 Task: Add a description "HelpHub is a comprehensive customer support platform designed to streamline".
Action: Mouse pressed left at (120, 287)
Screenshot: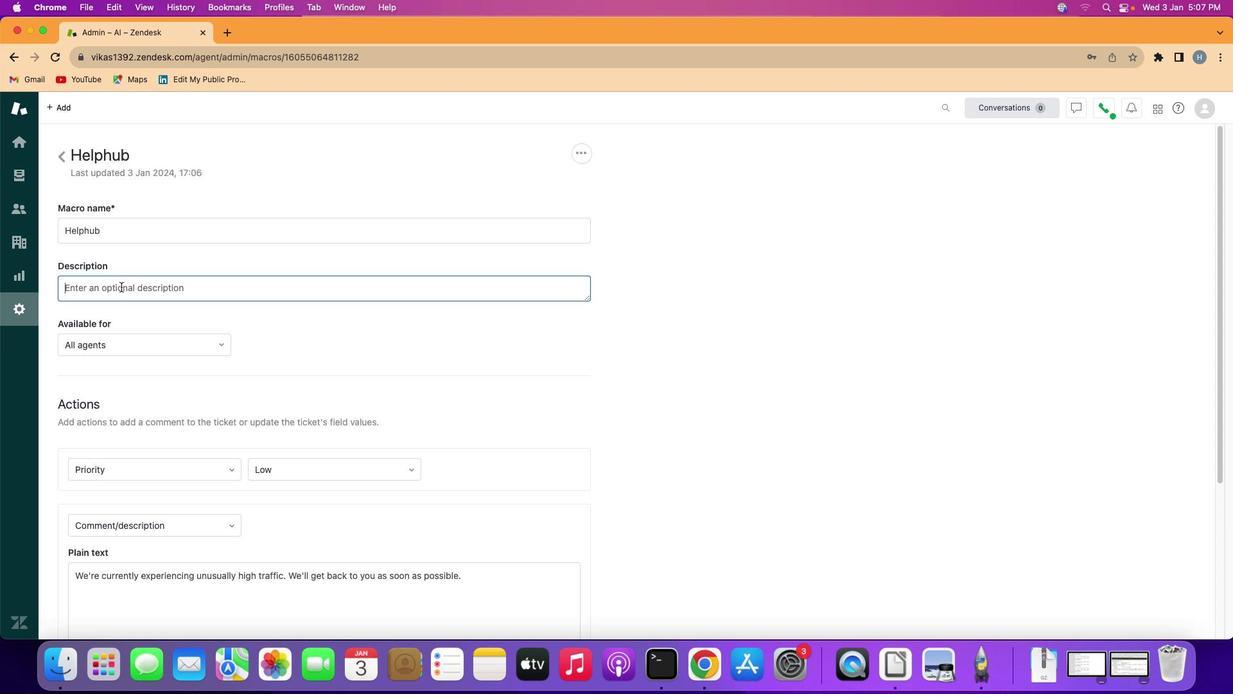 
Action: Key pressed Key.shift'H''e''l''p'Key.shift'H''u''b'Key.space'i''s'Key.space'a'Key.space'c''o''m''p''r''e''h''e''n''s''i''v''e'Key.space'c''u''s''t''o''m''e''r'Key.space's''u''p''p''o''r''t'Key.space'p''l''a''t''f''o''r''m'Key.space'd''e''s''i''g''n''e''d'Key.space't''o'Key.space's''t''r''e''a''m''l''i''n''e'
Screenshot: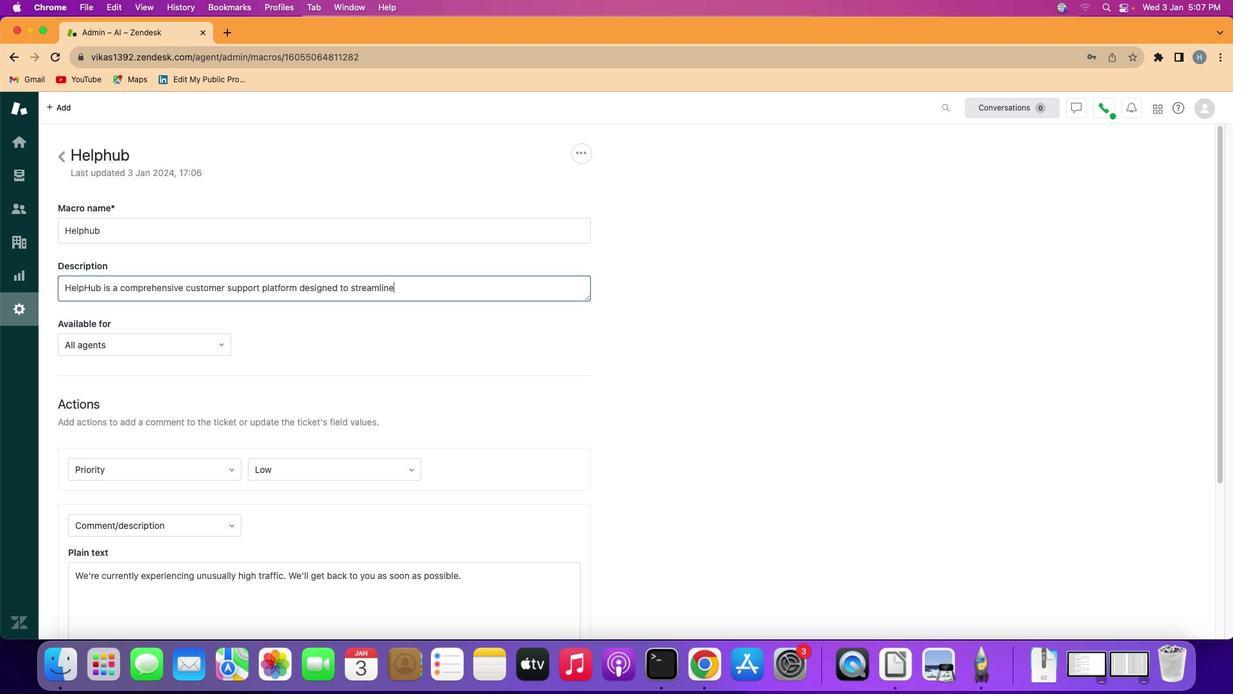 
Action: Mouse moved to (496, 393)
Screenshot: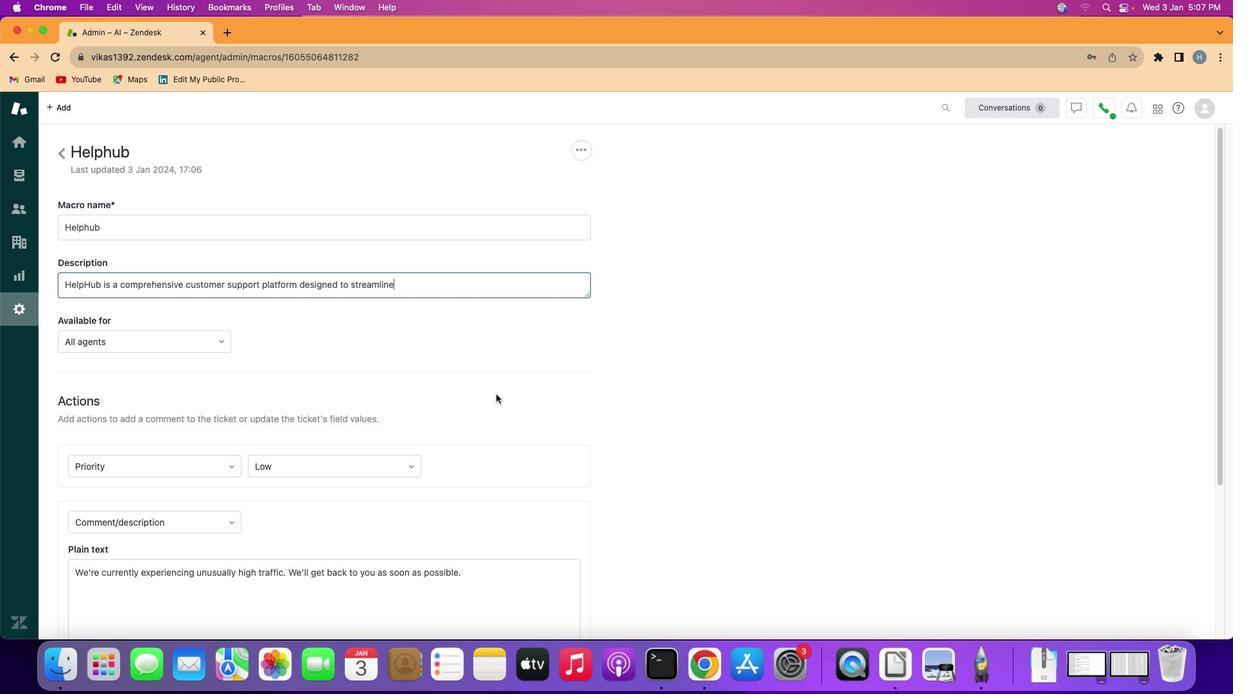 
Action: Mouse scrolled (496, 393) with delta (0, 0)
Screenshot: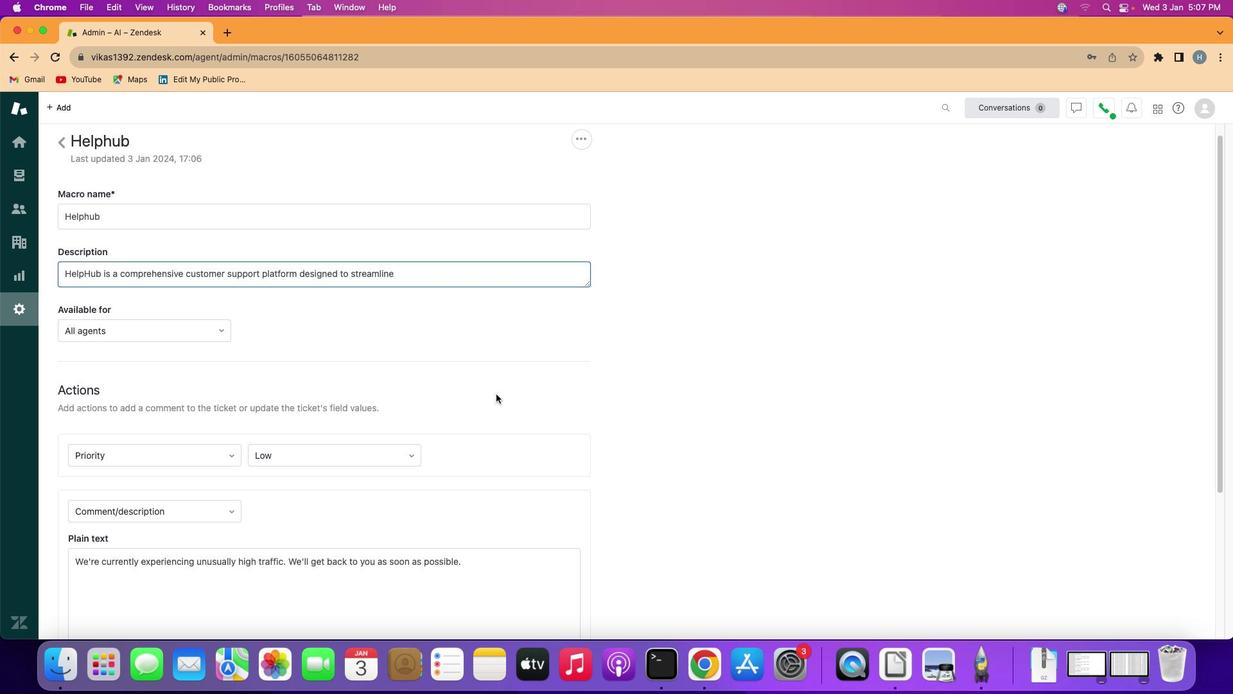 
Action: Mouse scrolled (496, 393) with delta (0, 0)
Screenshot: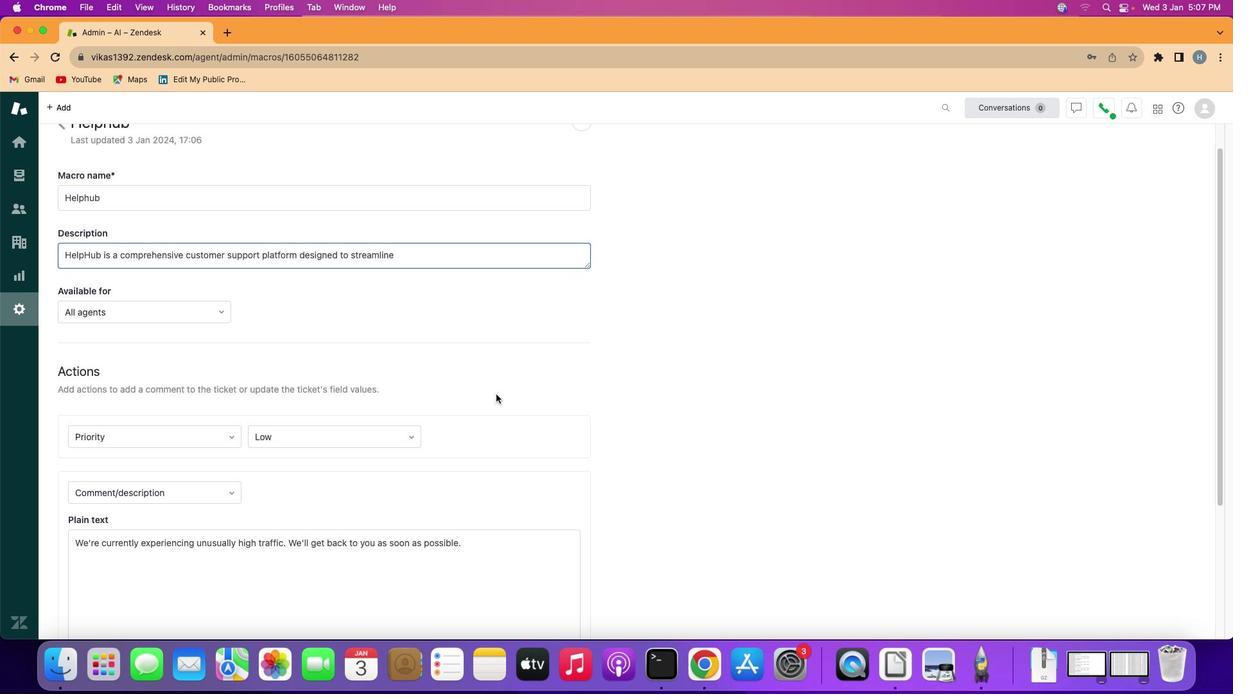 
Action: Mouse scrolled (496, 393) with delta (0, 0)
Screenshot: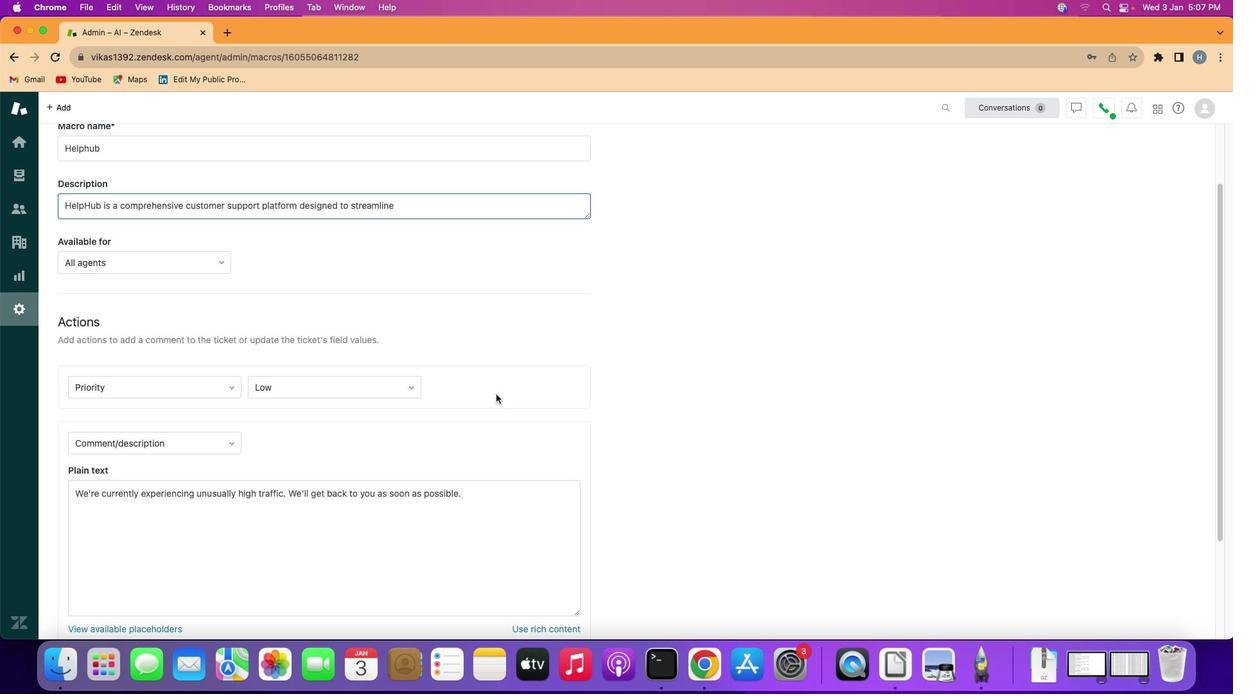
Action: Mouse moved to (496, 394)
Screenshot: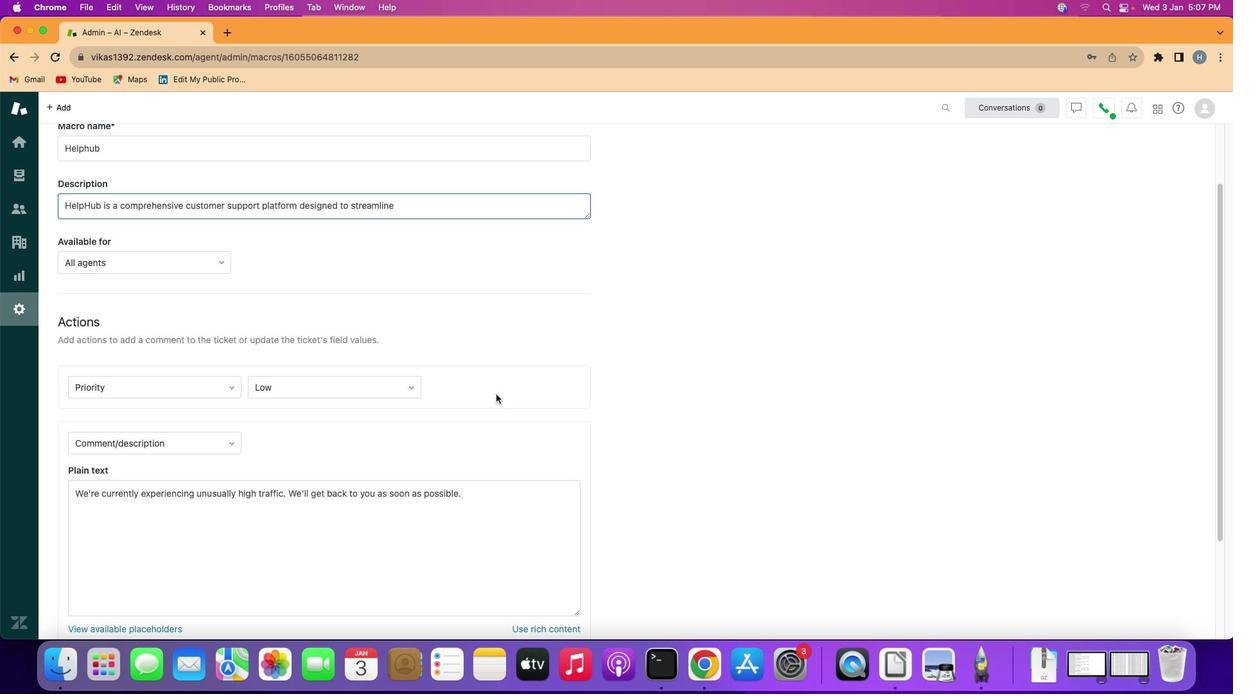 
Action: Mouse scrolled (496, 394) with delta (0, -1)
Screenshot: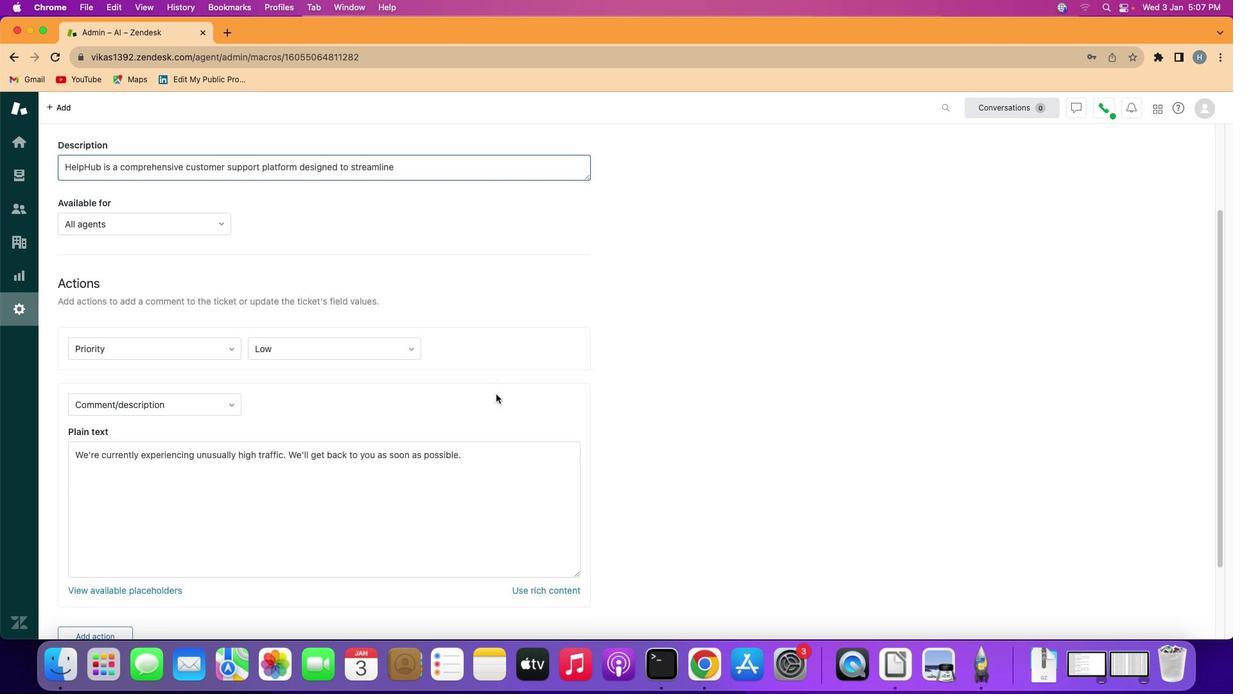 
Action: Mouse scrolled (496, 394) with delta (0, -1)
Screenshot: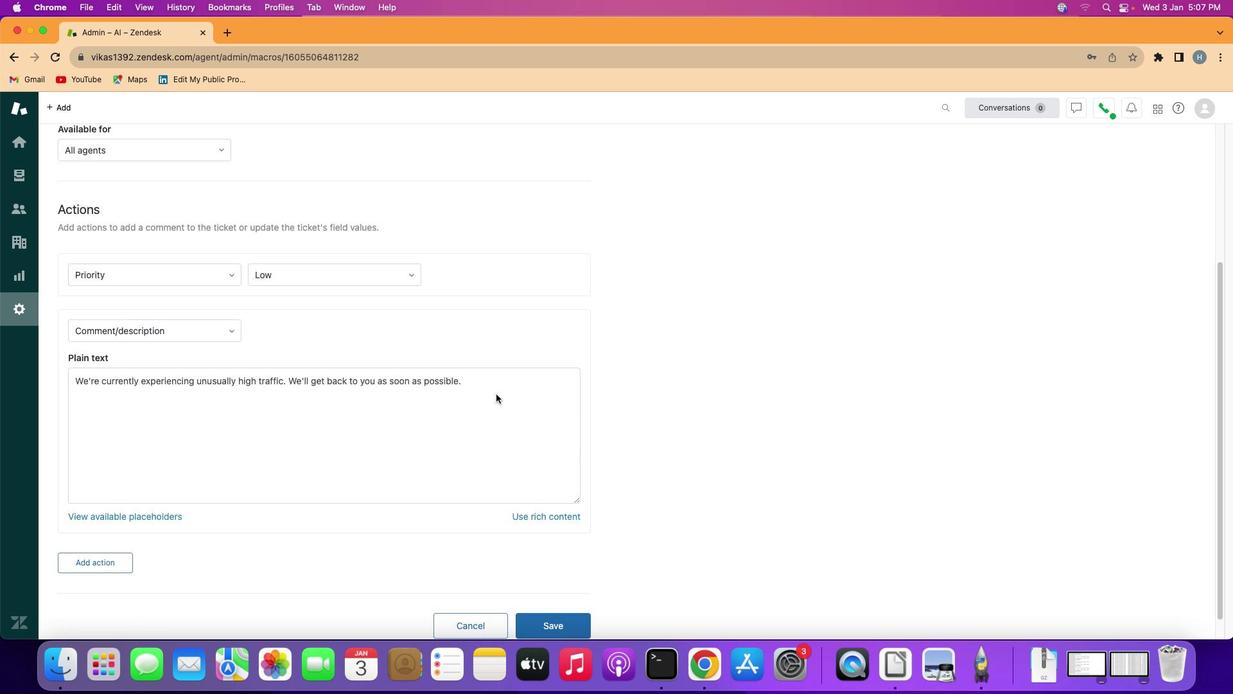 
Action: Mouse scrolled (496, 394) with delta (0, -1)
Screenshot: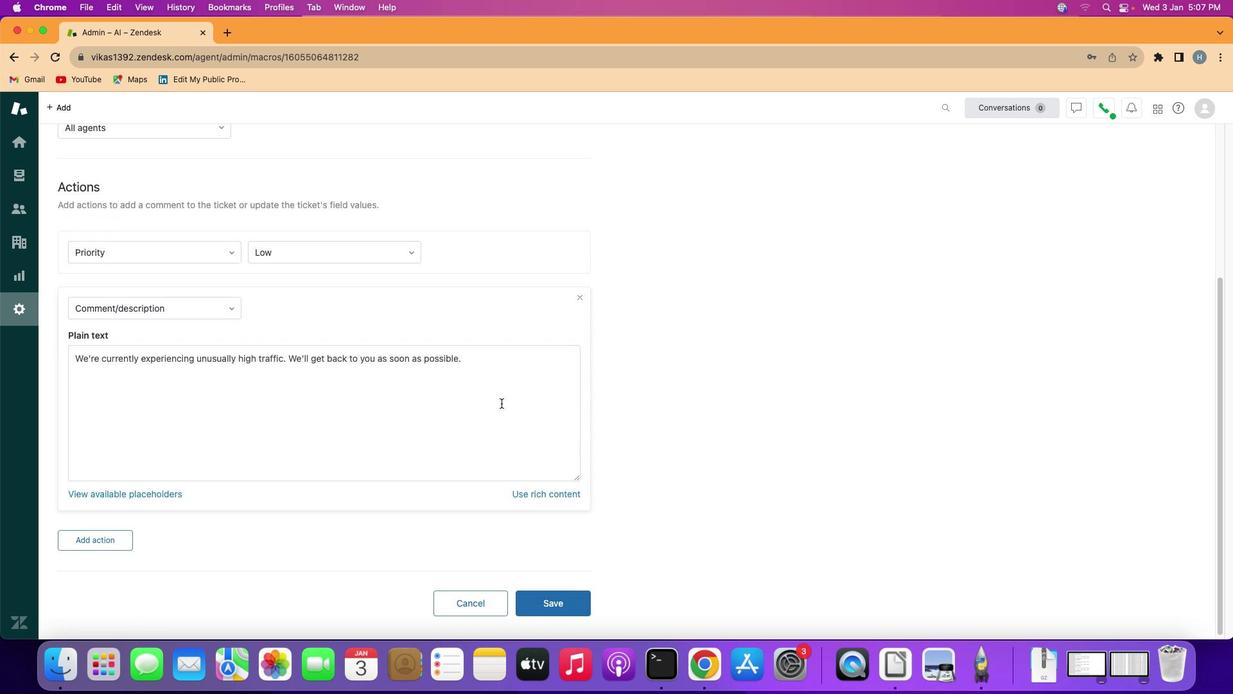 
Action: Mouse moved to (548, 598)
Screenshot: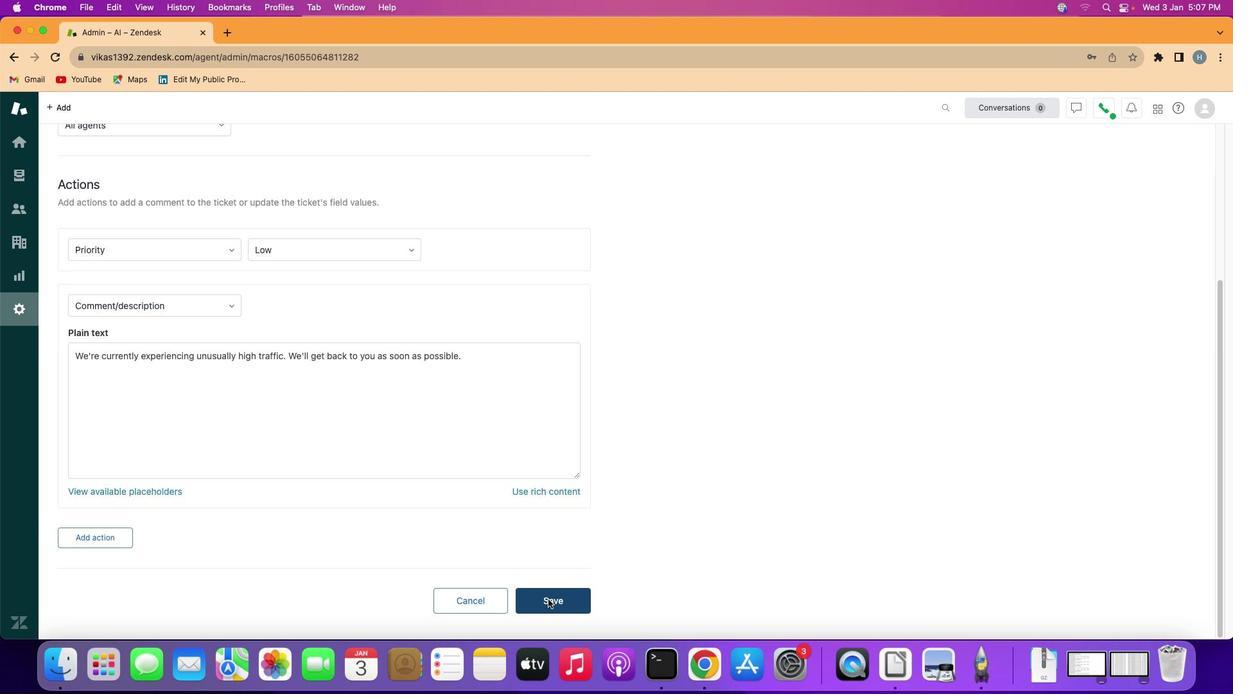 
Action: Mouse pressed left at (548, 598)
Screenshot: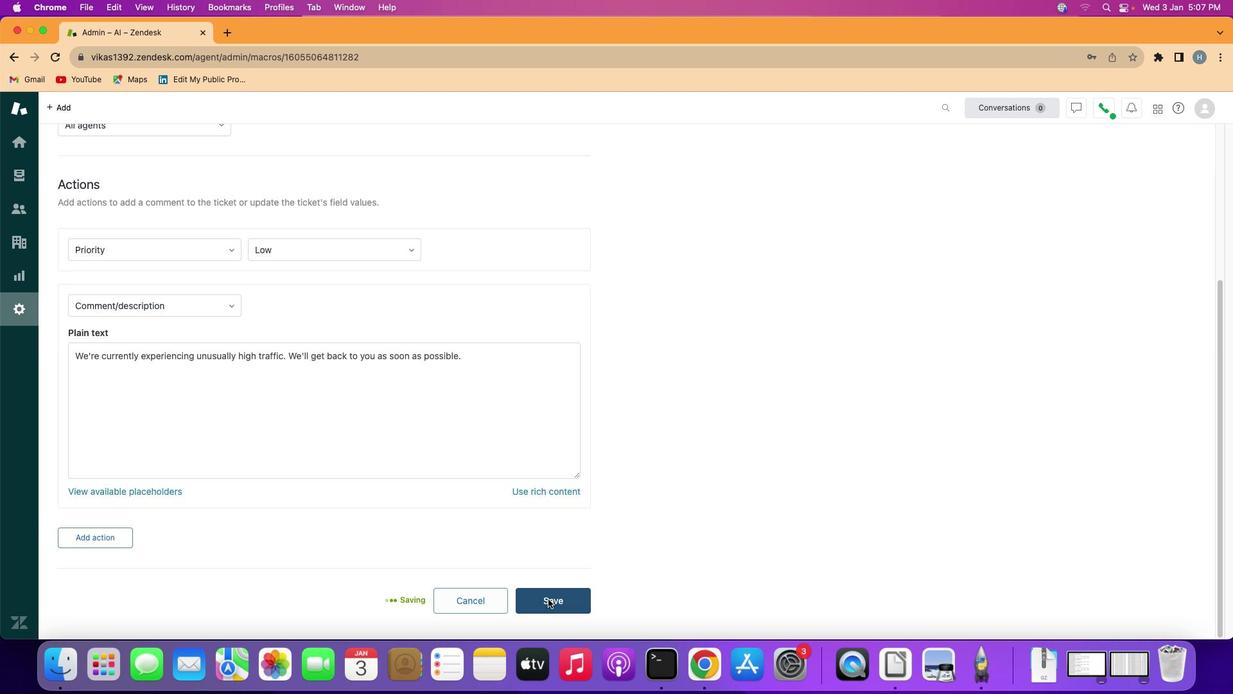 
Action: Mouse moved to (547, 593)
Screenshot: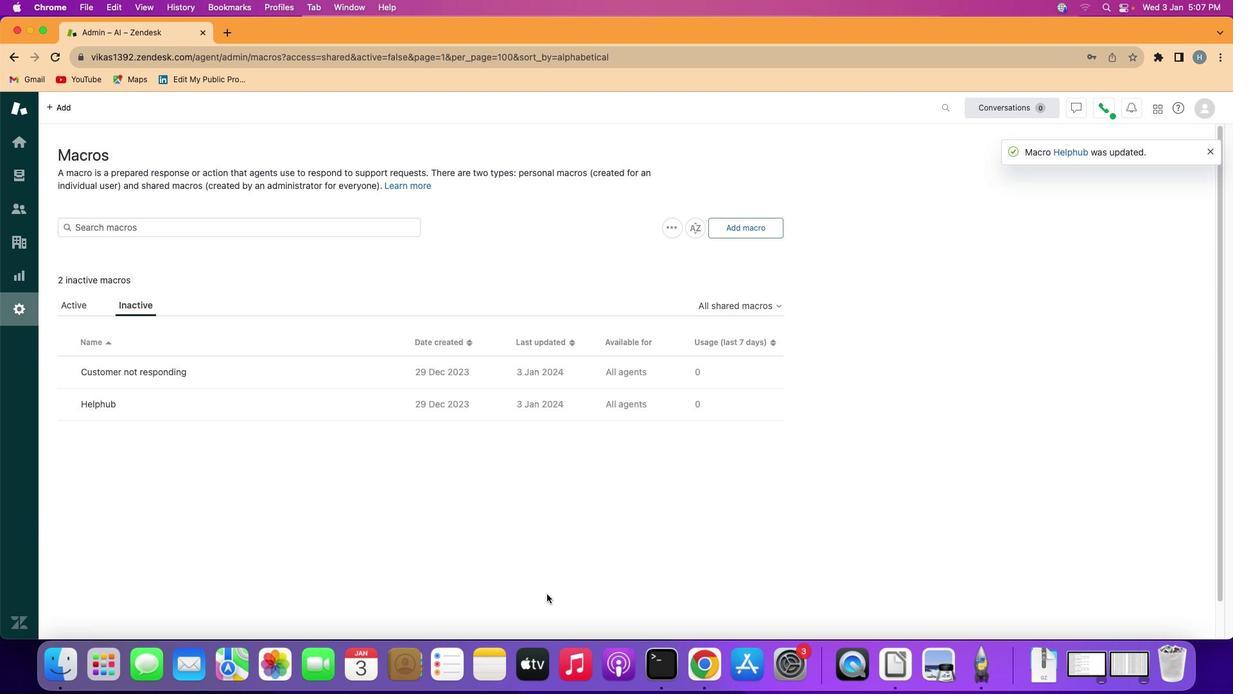 
